 Task: Create a section Load Testing Sprint and in the section, add a milestone SOC 2 Compliance in the project BrightWorks
Action: Mouse moved to (402, 257)
Screenshot: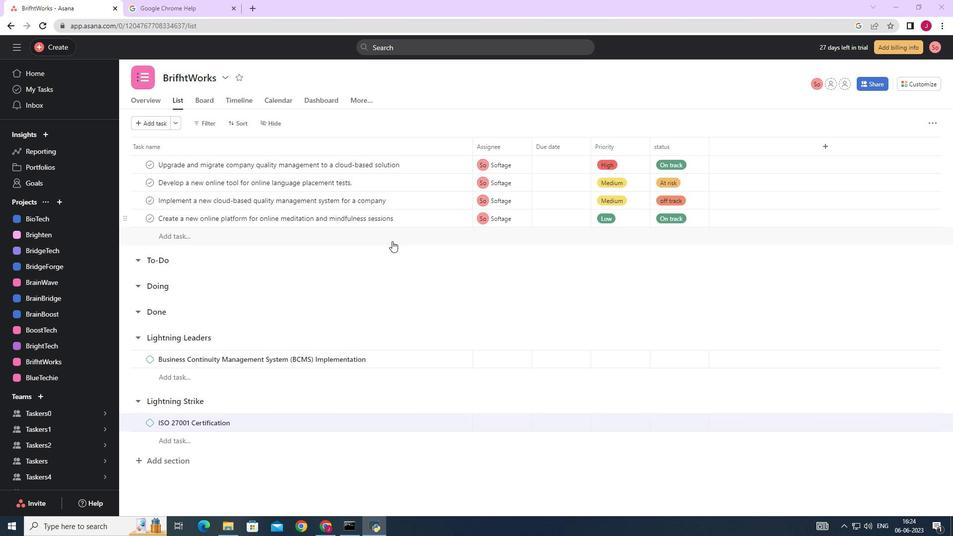 
Action: Mouse scrolled (402, 256) with delta (0, 0)
Screenshot: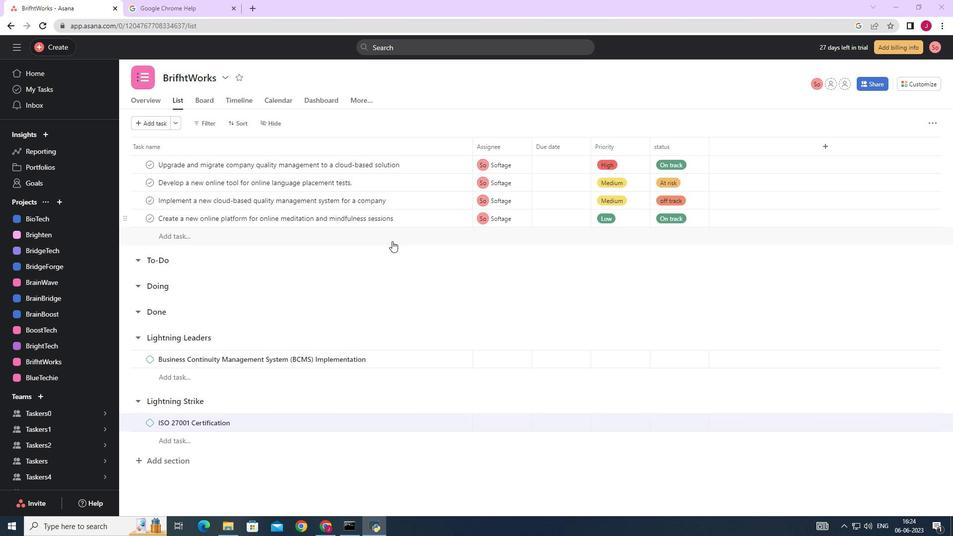 
Action: Mouse moved to (404, 260)
Screenshot: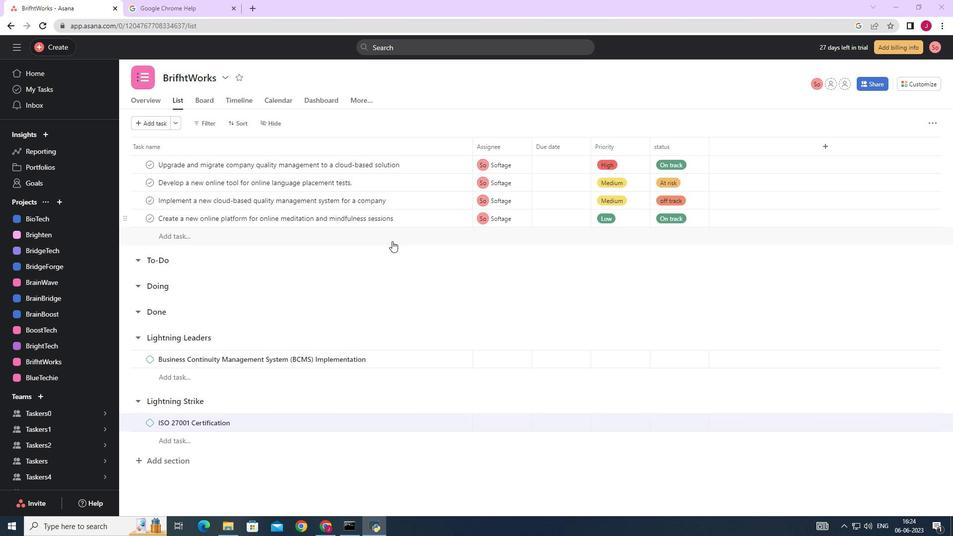 
Action: Mouse scrolled (404, 259) with delta (0, 0)
Screenshot: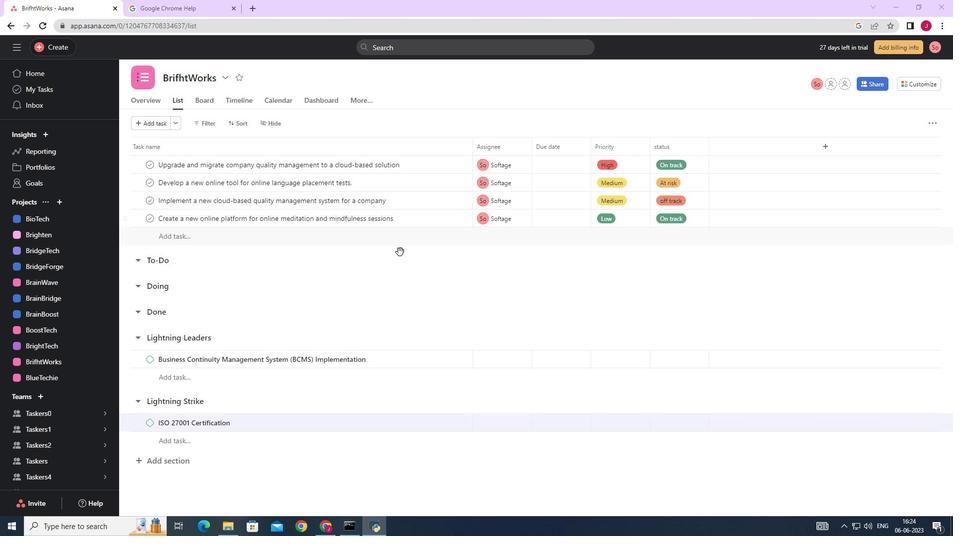 
Action: Mouse moved to (404, 261)
Screenshot: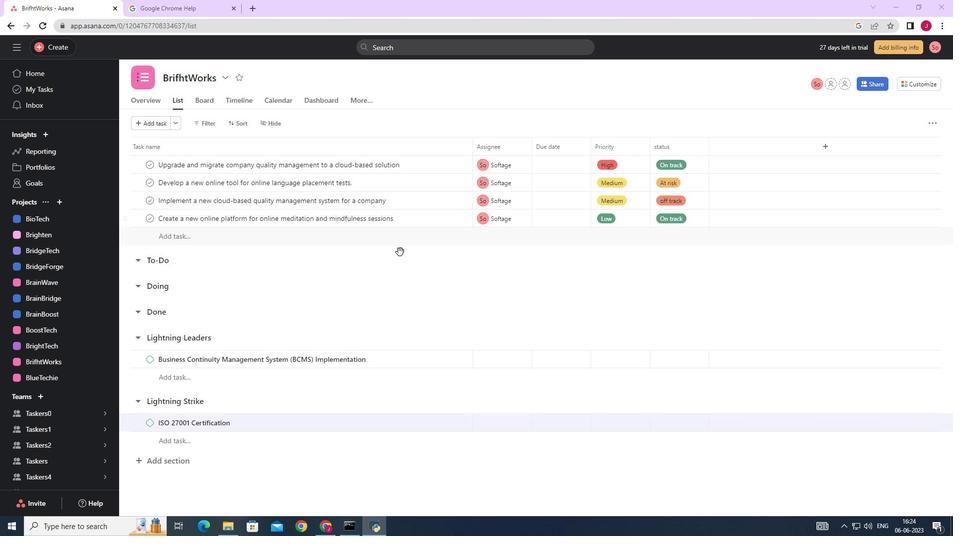 
Action: Mouse scrolled (404, 261) with delta (0, 0)
Screenshot: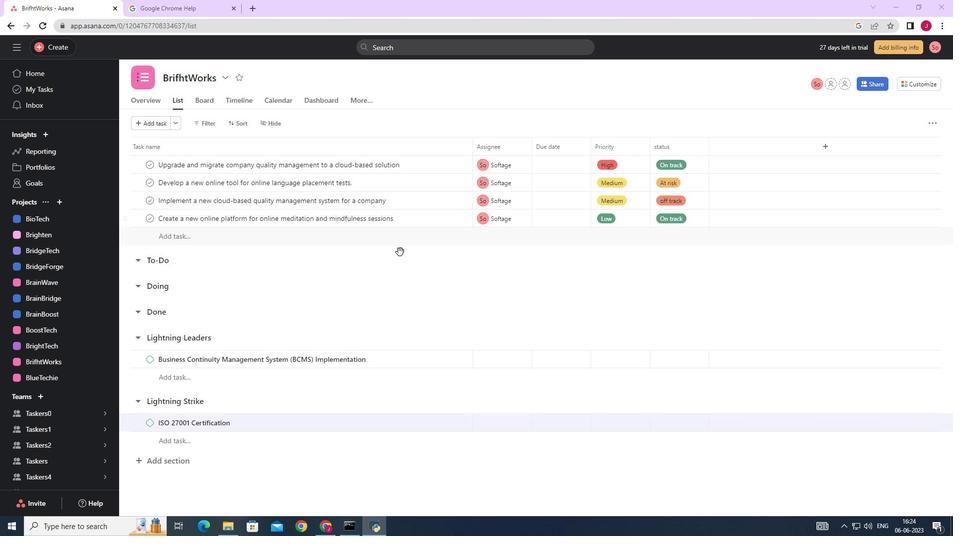 
Action: Mouse moved to (405, 262)
Screenshot: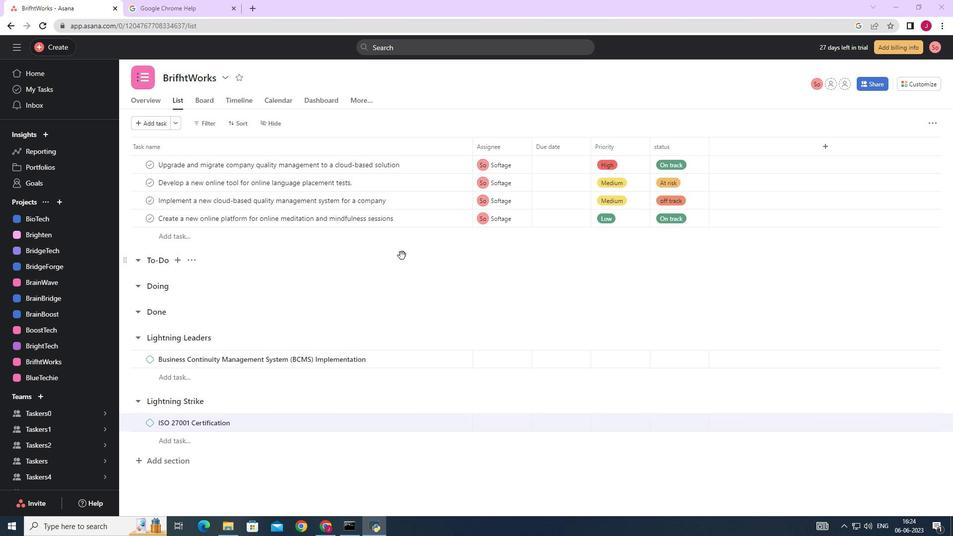 
Action: Mouse scrolled (405, 262) with delta (0, 0)
Screenshot: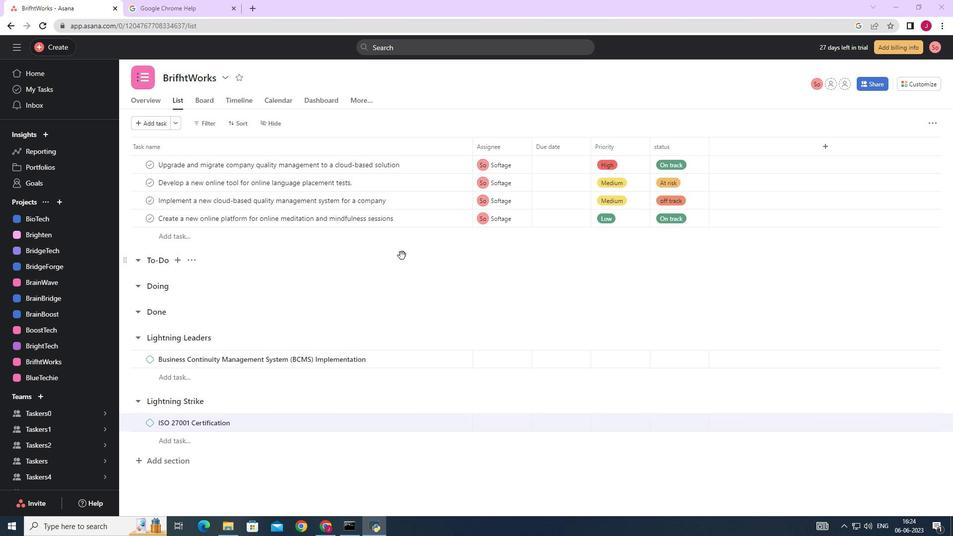 
Action: Mouse moved to (405, 263)
Screenshot: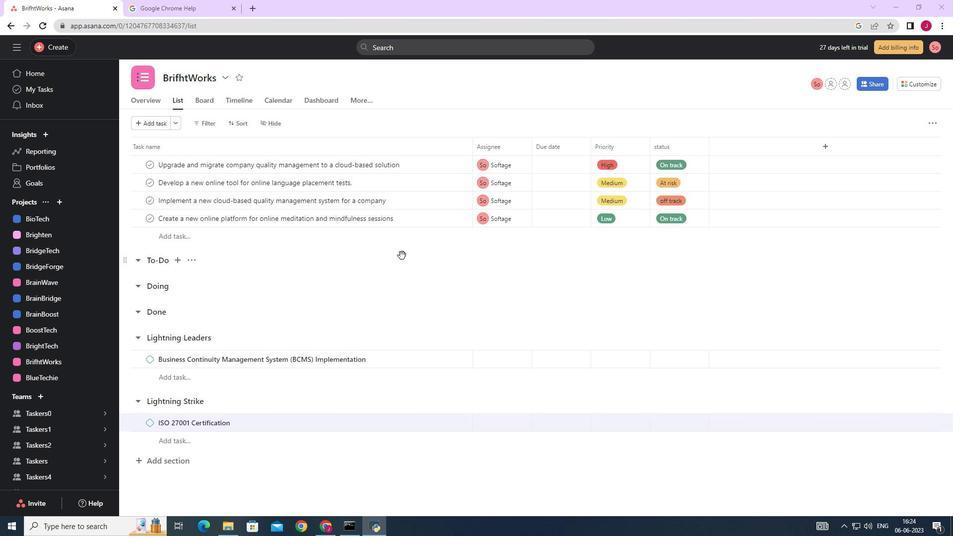 
Action: Mouse scrolled (405, 262) with delta (0, 0)
Screenshot: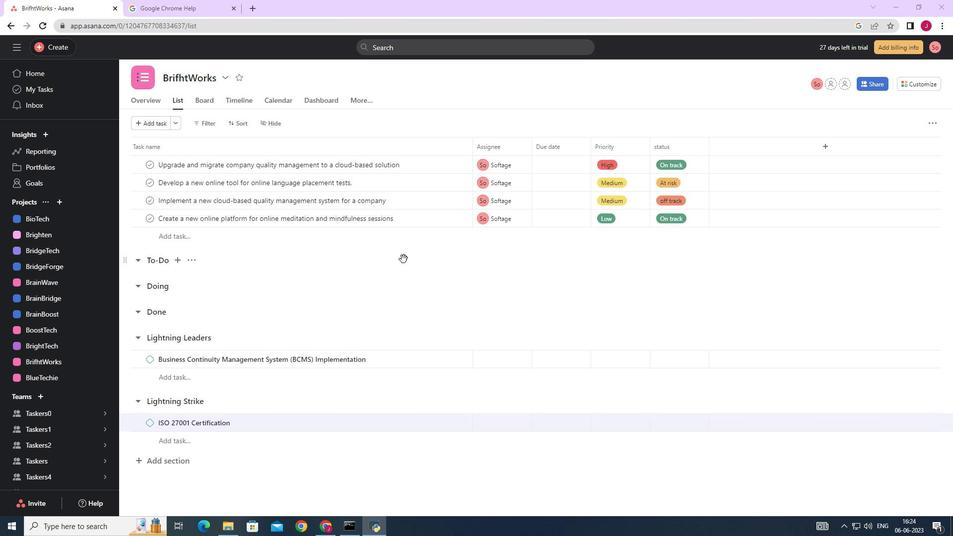 
Action: Mouse moved to (405, 267)
Screenshot: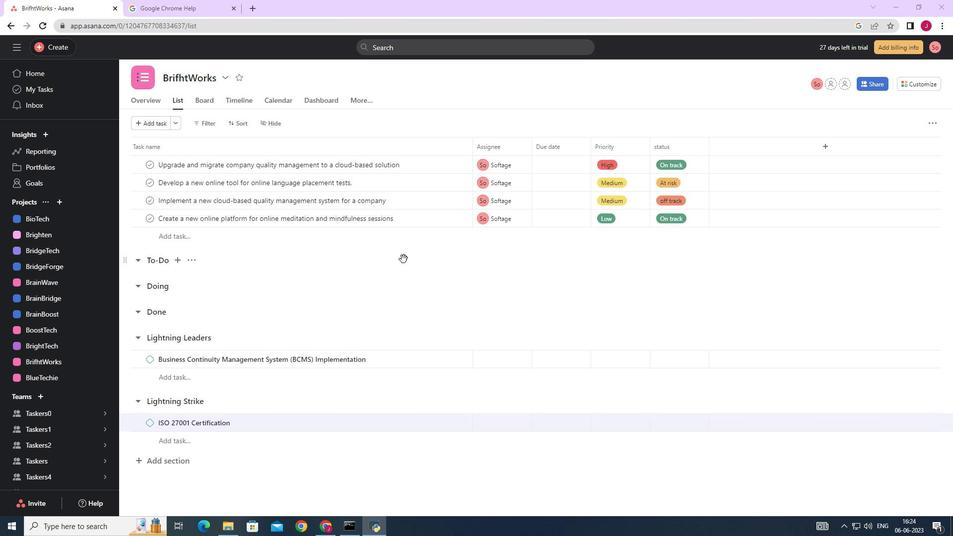 
Action: Mouse scrolled (405, 263) with delta (0, 0)
Screenshot: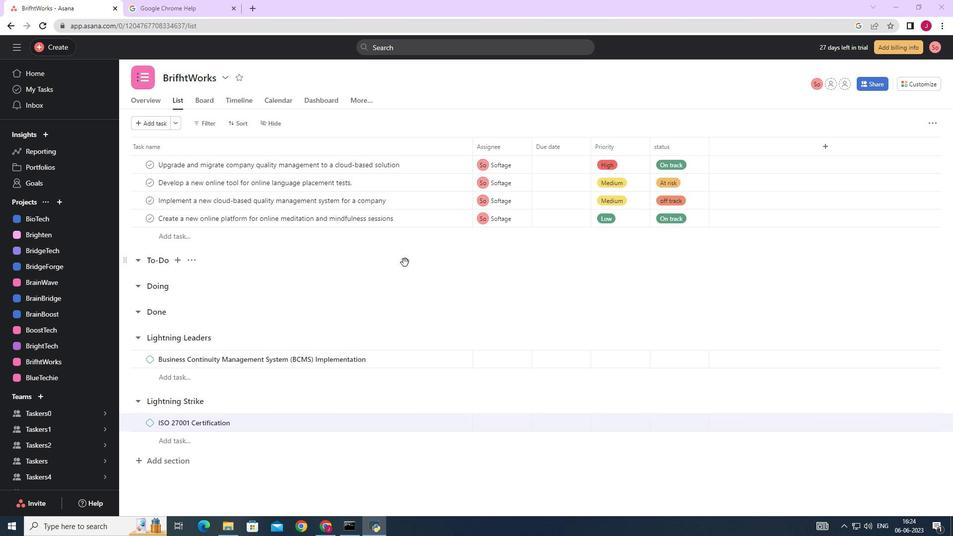 
Action: Mouse moved to (182, 462)
Screenshot: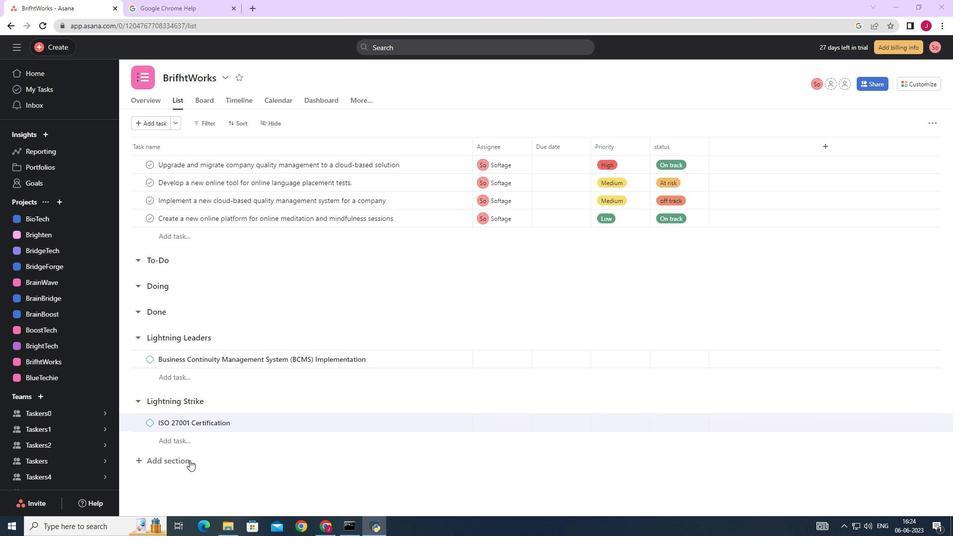 
Action: Mouse pressed left at (182, 462)
Screenshot: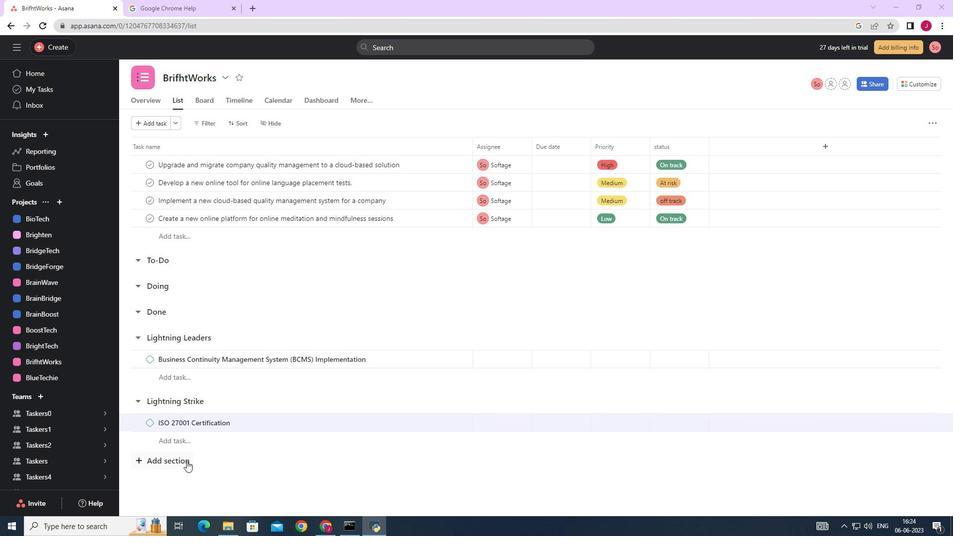 
Action: Mouse scrolled (182, 461) with delta (0, 0)
Screenshot: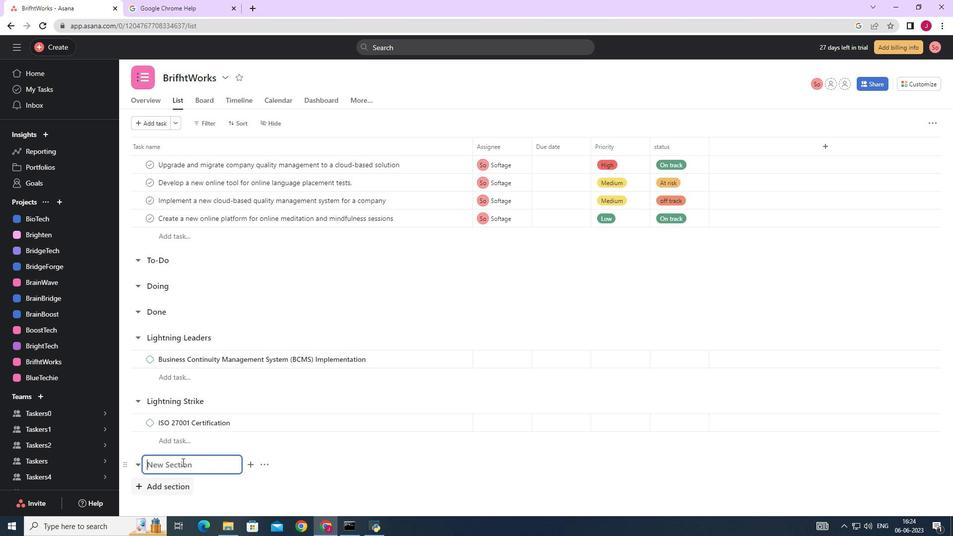 
Action: Mouse scrolled (182, 461) with delta (0, 0)
Screenshot: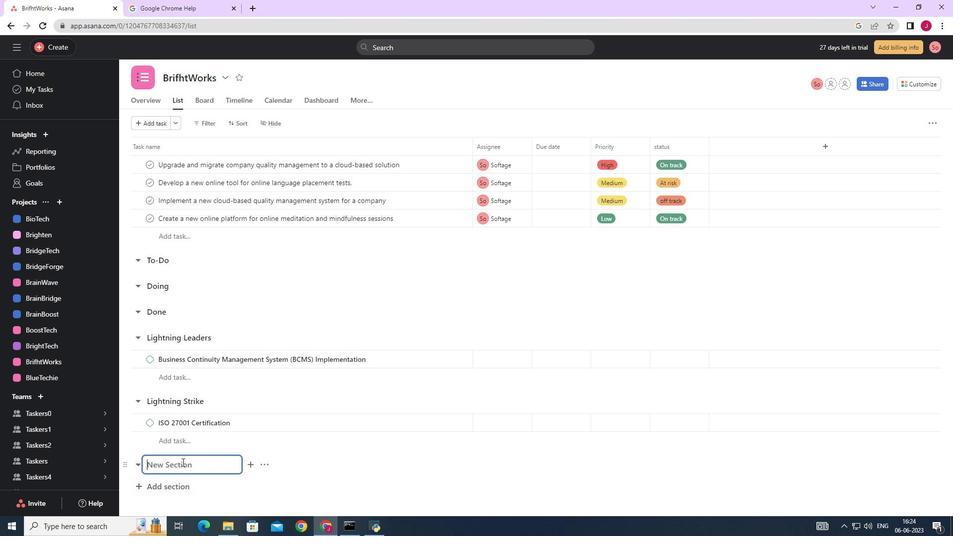 
Action: Mouse scrolled (182, 461) with delta (0, 0)
Screenshot: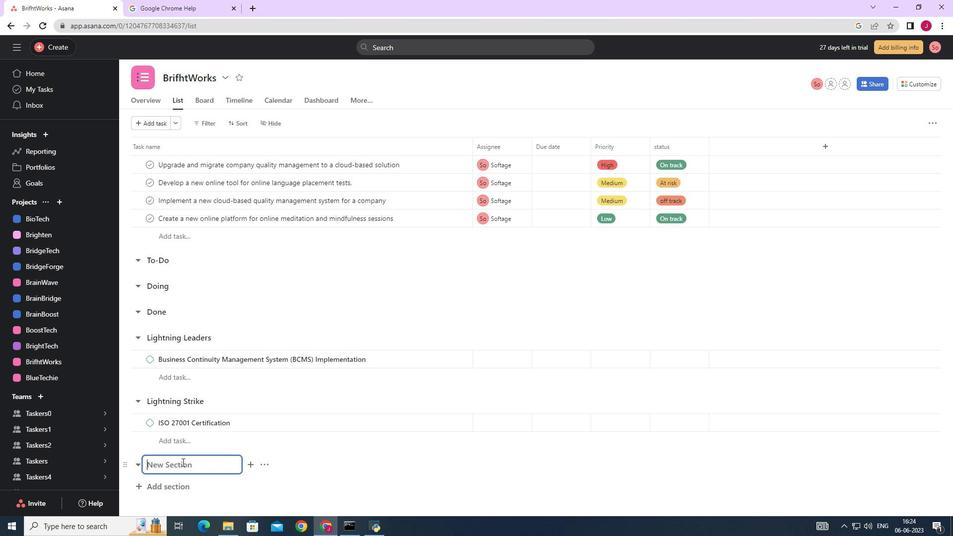 
Action: Mouse scrolled (182, 461) with delta (0, 0)
Screenshot: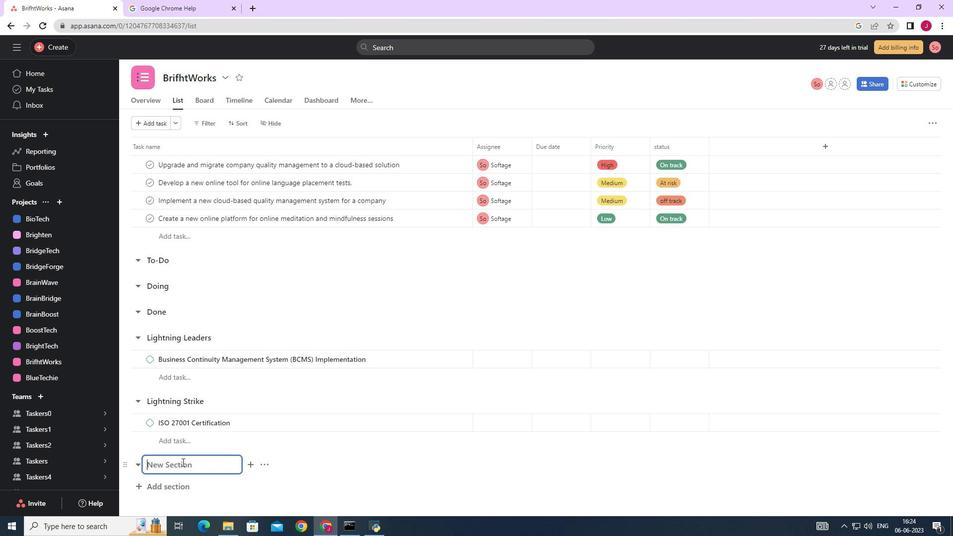 
Action: Mouse scrolled (182, 461) with delta (0, 0)
Screenshot: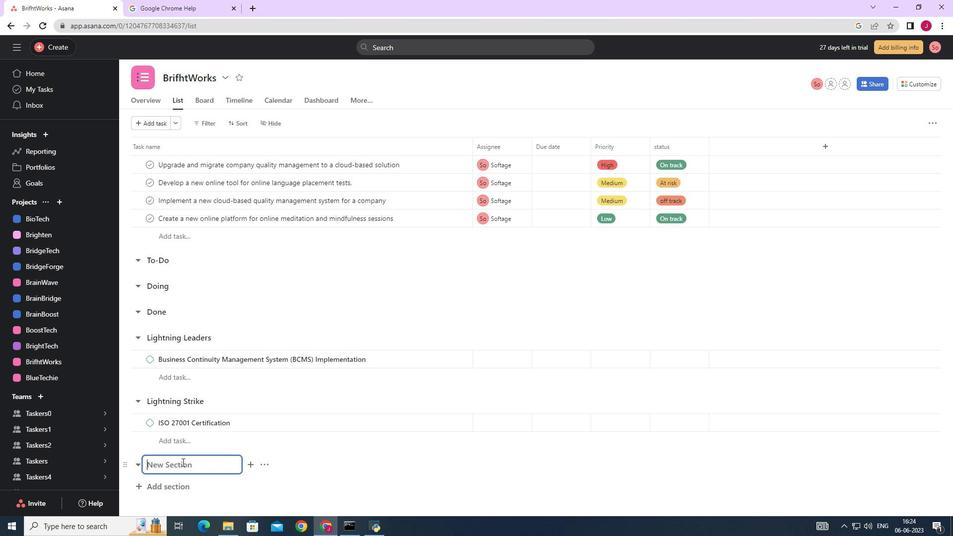 
Action: Mouse scrolled (182, 461) with delta (0, 0)
Screenshot: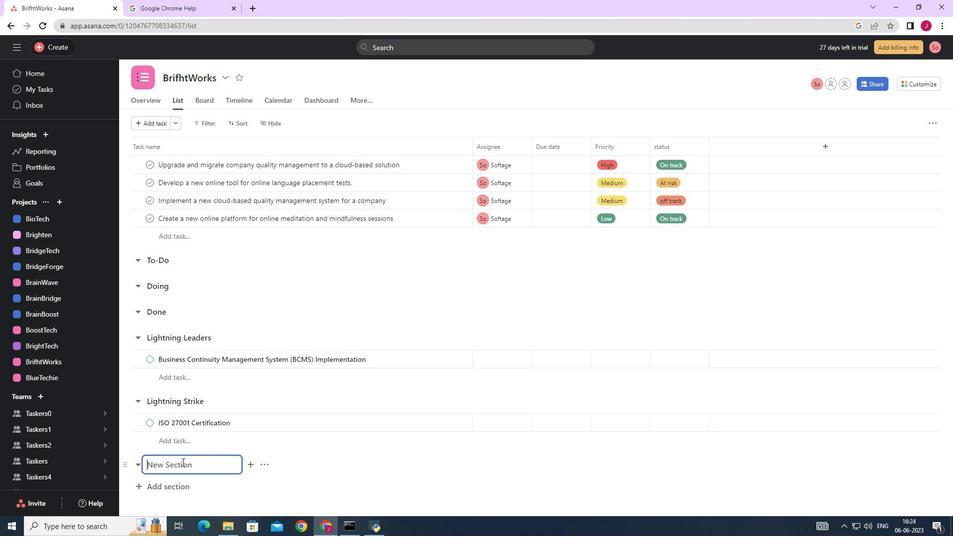 
Action: Mouse pressed left at (182, 462)
Screenshot: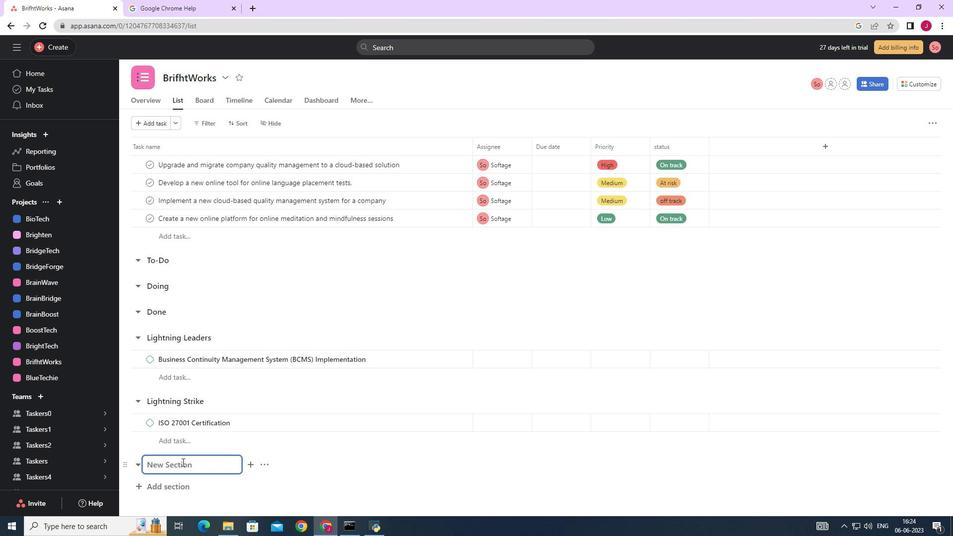 
Action: Mouse moved to (182, 462)
Screenshot: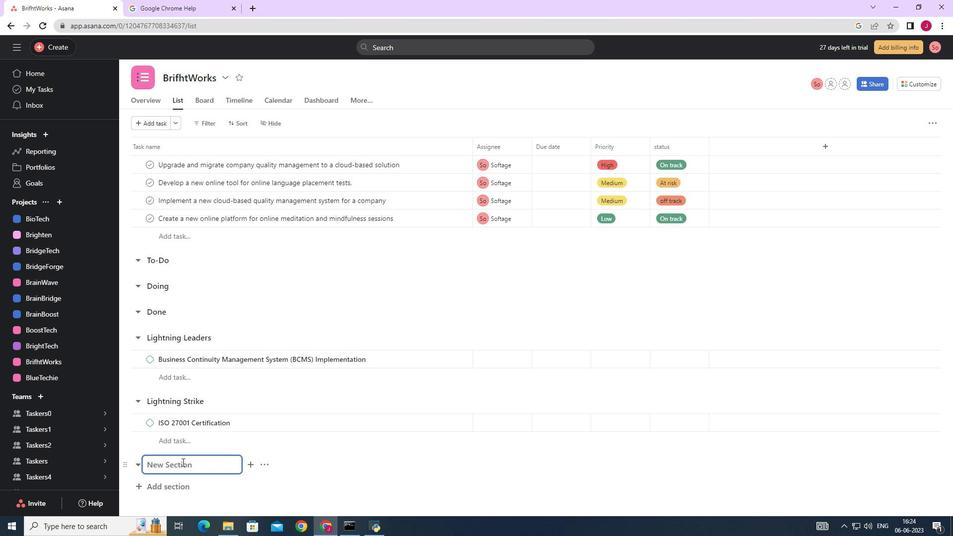 
Action: Key pressed <Key.caps_lock>L<Key.caps_lock>oad<Key.space><Key.space><Key.caps_lock>T<Key.caps_lock>esting<Key.space><Key.caps_lock>S<Key.caps_lock>print<Key.enter><Key.caps_lock>SOC<Key.space>2<Key.space>C<Key.caps_lock>ompliance
Screenshot: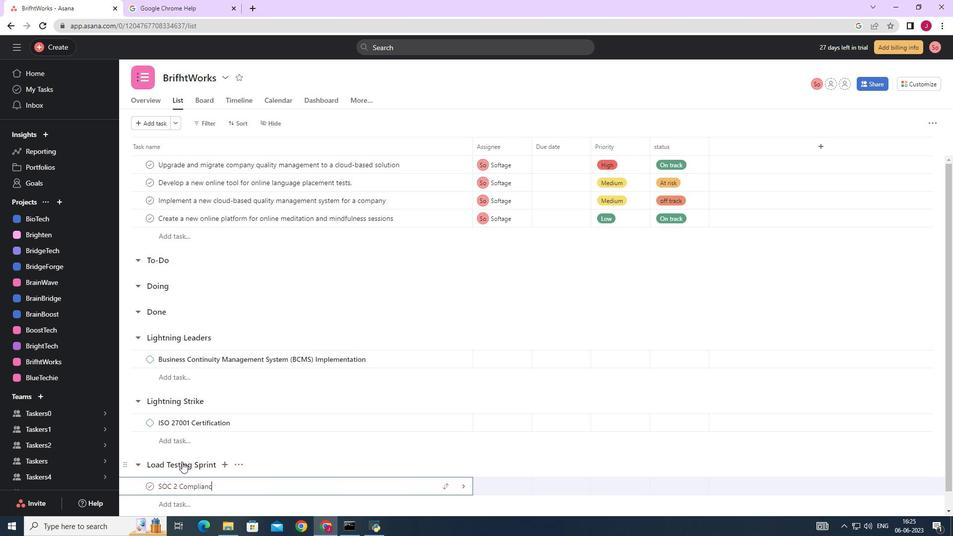 
Action: Mouse moved to (463, 486)
Screenshot: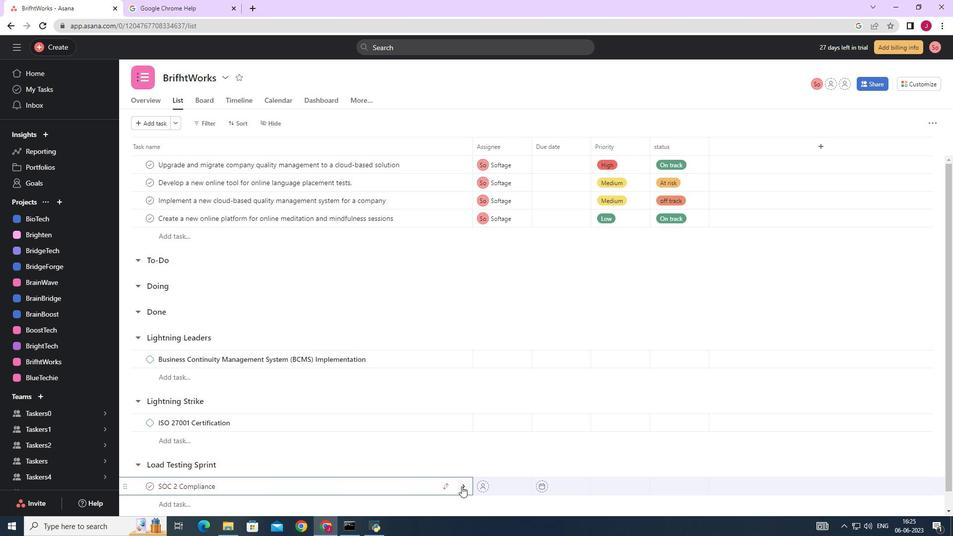 
Action: Mouse pressed left at (463, 486)
Screenshot: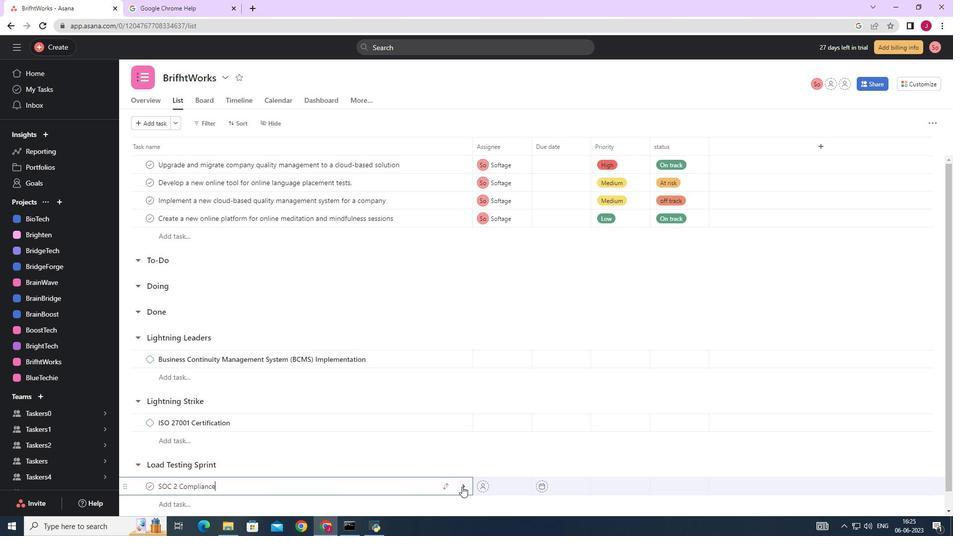 
Action: Mouse moved to (915, 121)
Screenshot: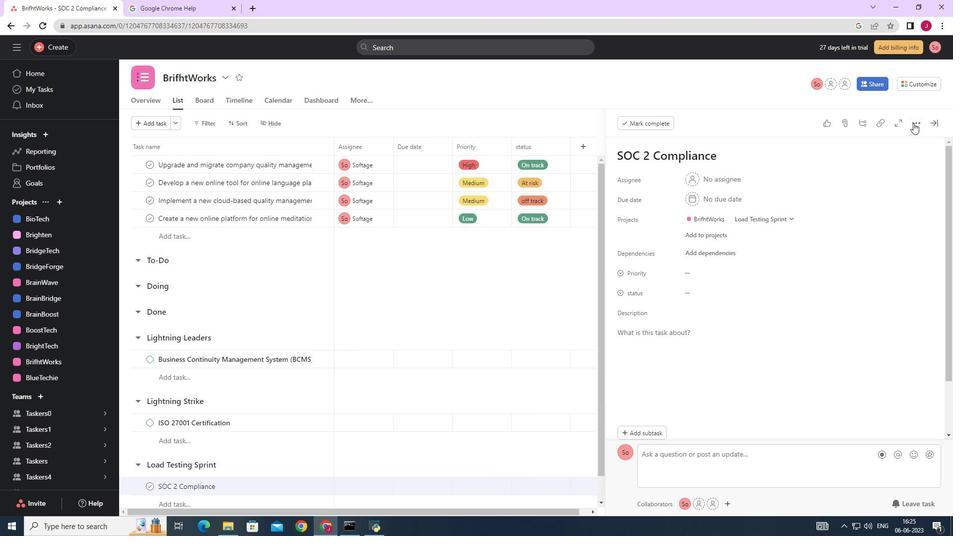 
Action: Mouse pressed left at (915, 121)
Screenshot: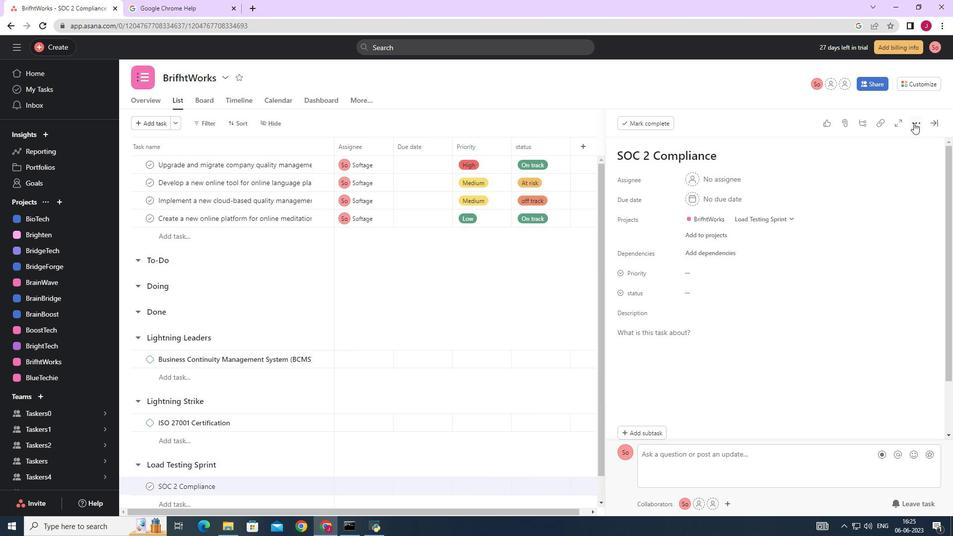 
Action: Mouse moved to (838, 162)
Screenshot: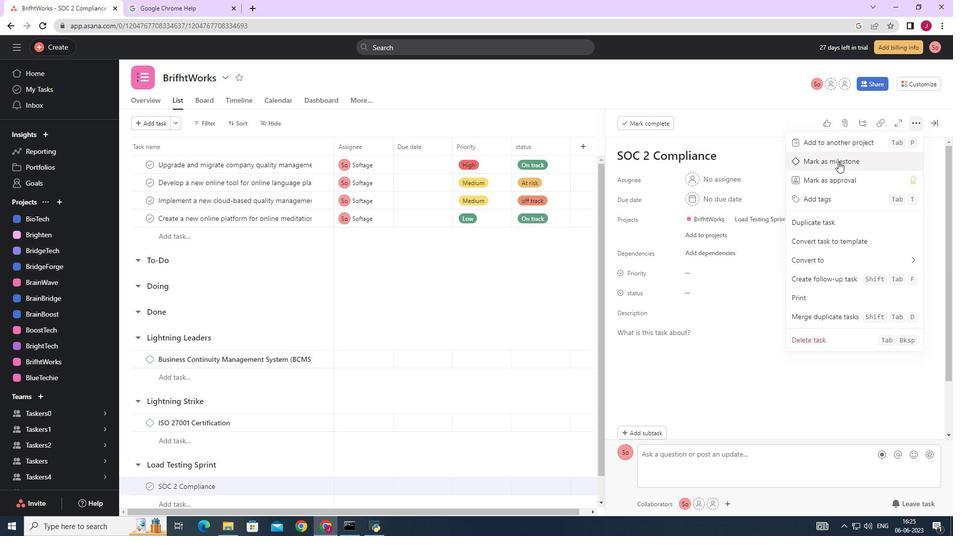 
Action: Mouse pressed left at (838, 162)
Screenshot: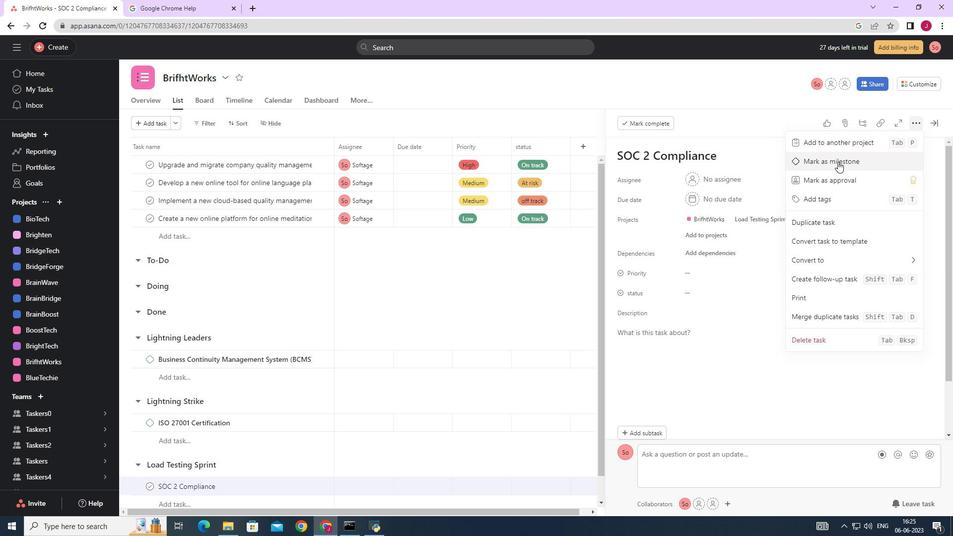 
Action: Mouse moved to (931, 123)
Screenshot: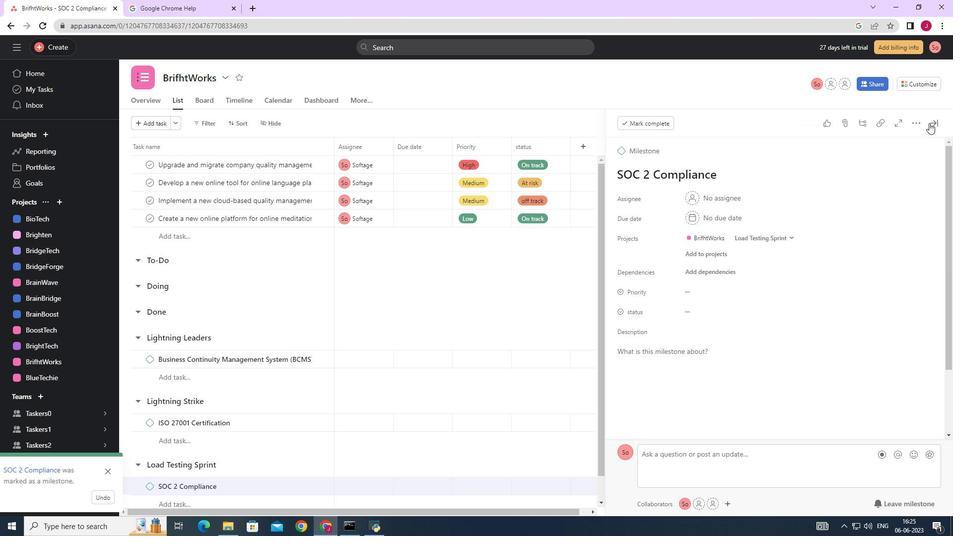 
Action: Mouse pressed left at (931, 123)
Screenshot: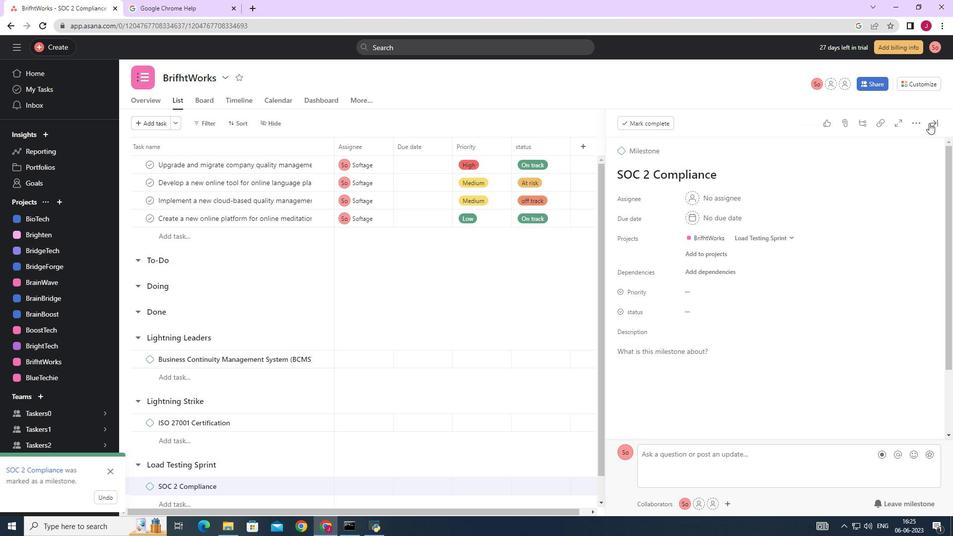 
Action: Mouse moved to (723, 176)
Screenshot: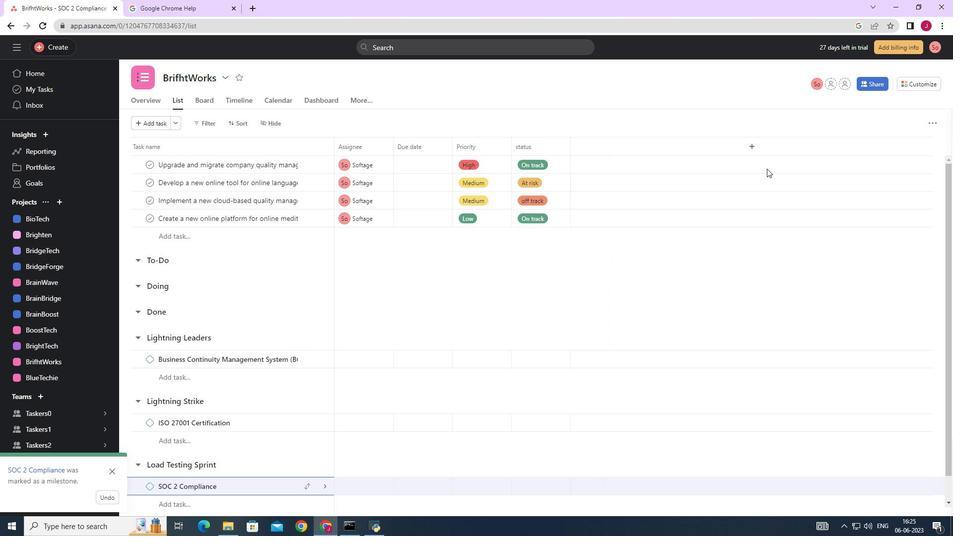 
